 Task: Use the formula "DAY" in spreadsheet "Project portfolio".
Action: Mouse moved to (333, 333)
Screenshot: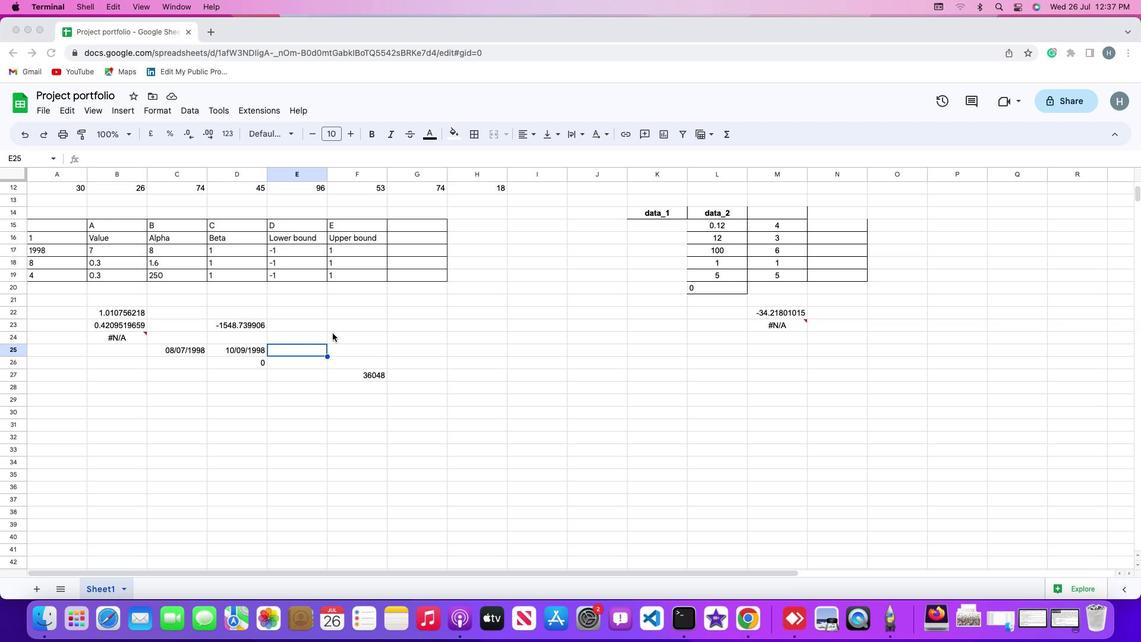 
Action: Mouse pressed left at (333, 333)
Screenshot: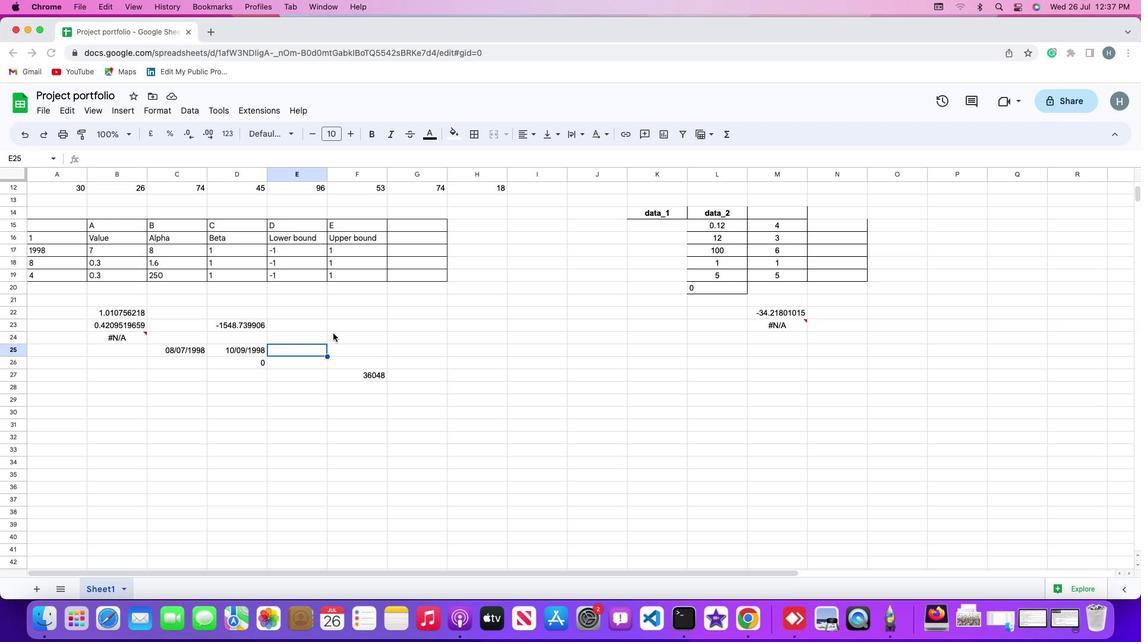 
Action: Mouse moved to (334, 334)
Screenshot: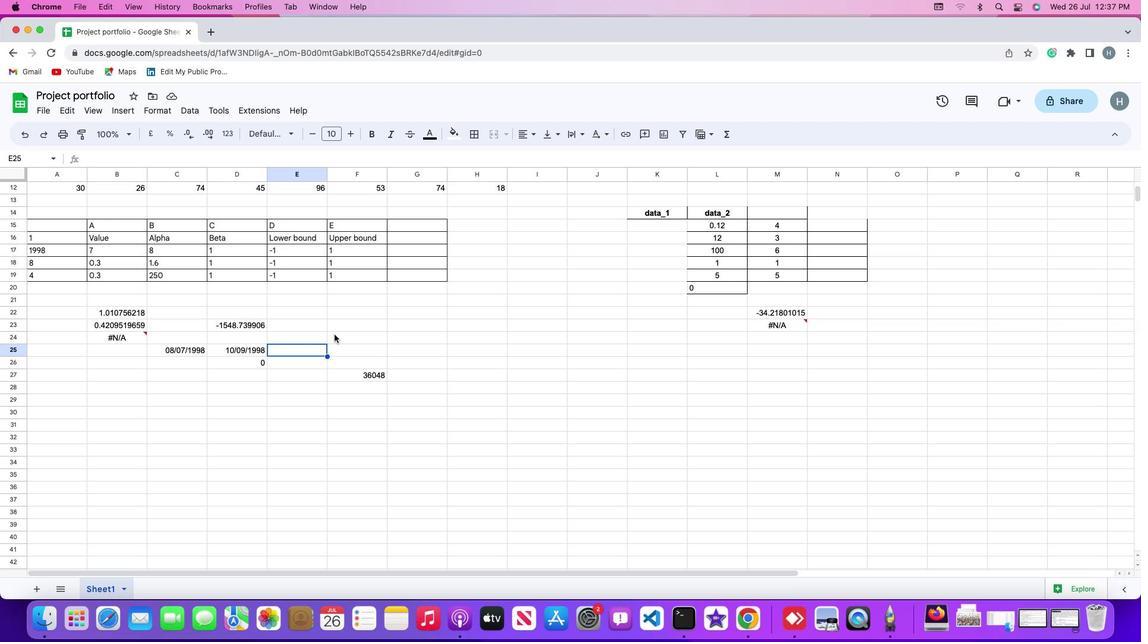 
Action: Mouse pressed left at (334, 334)
Screenshot: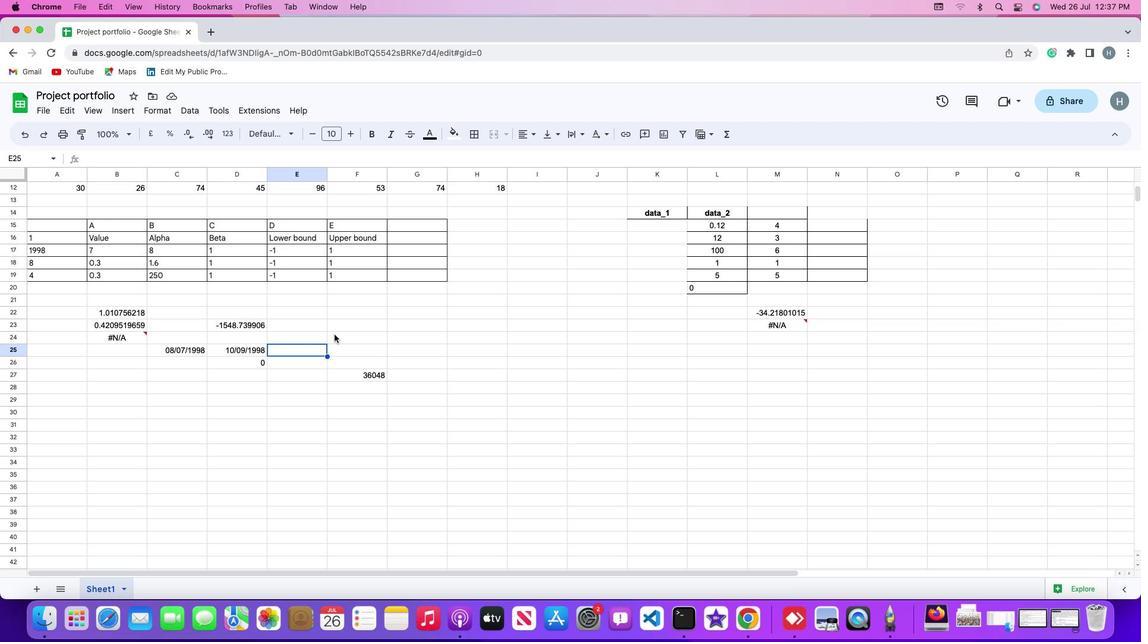 
Action: Mouse moved to (127, 107)
Screenshot: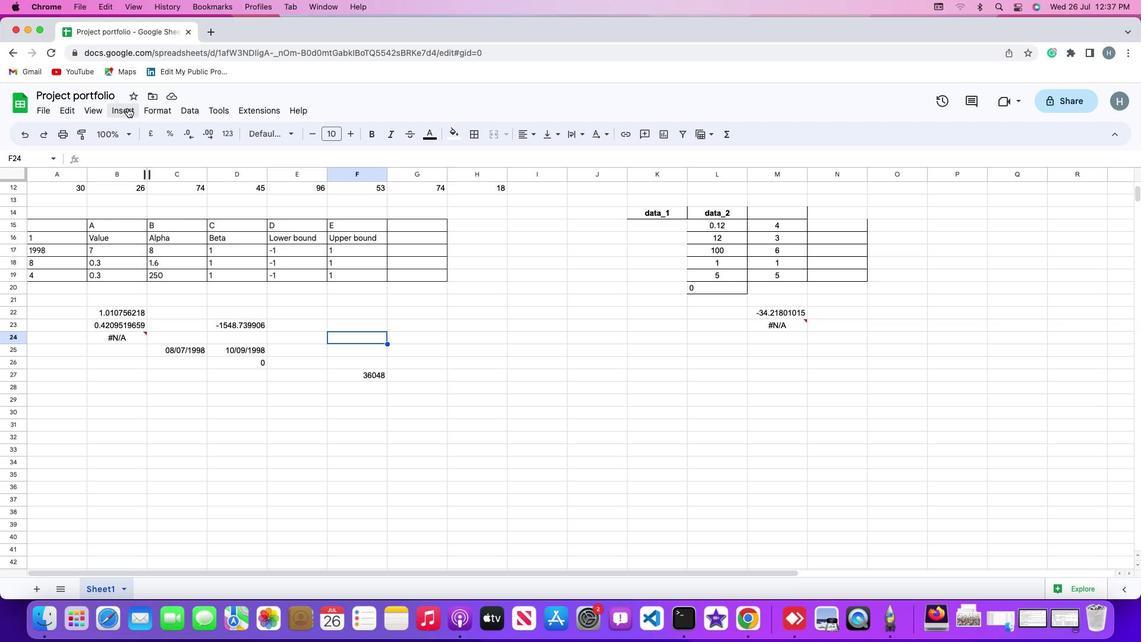 
Action: Mouse pressed left at (127, 107)
Screenshot: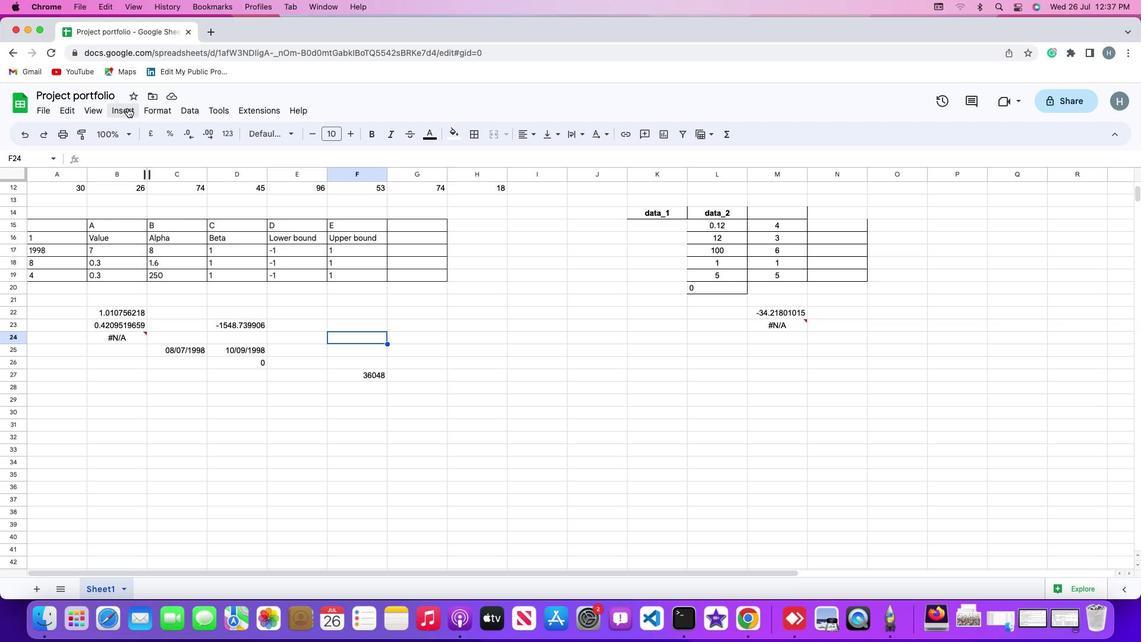 
Action: Mouse moved to (190, 300)
Screenshot: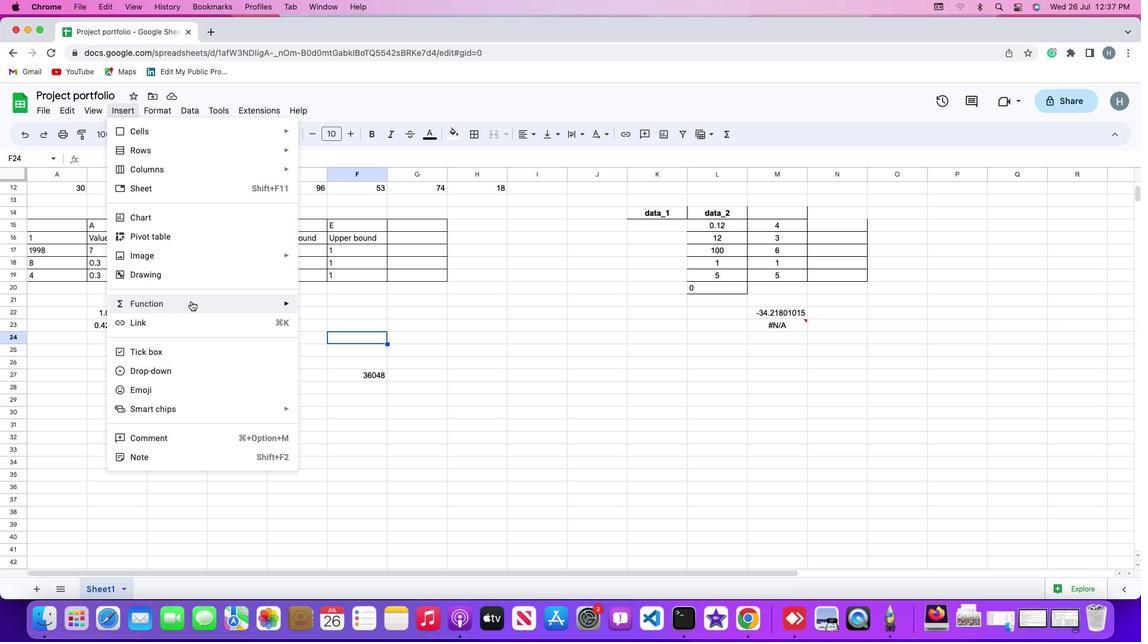 
Action: Mouse pressed left at (190, 300)
Screenshot: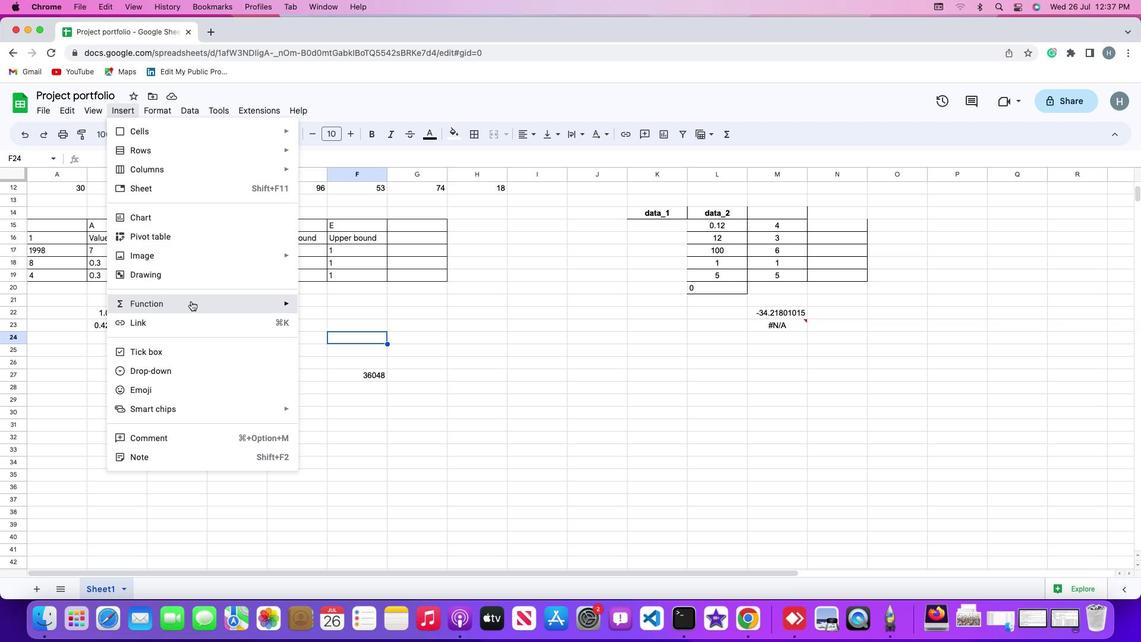 
Action: Mouse moved to (384, 240)
Screenshot: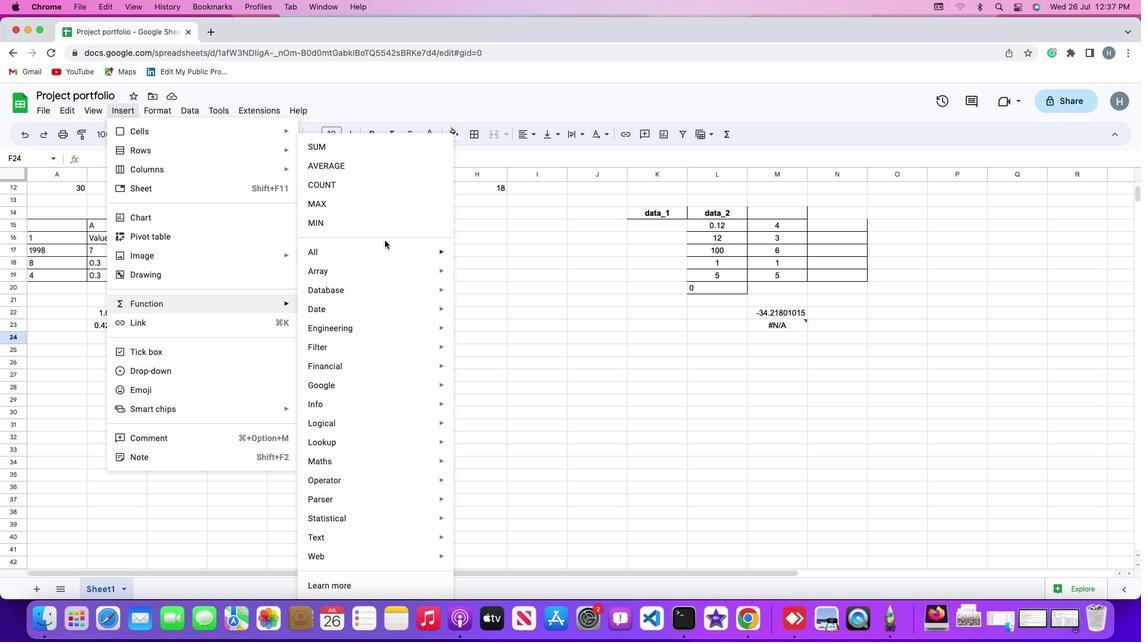 
Action: Mouse pressed left at (384, 240)
Screenshot: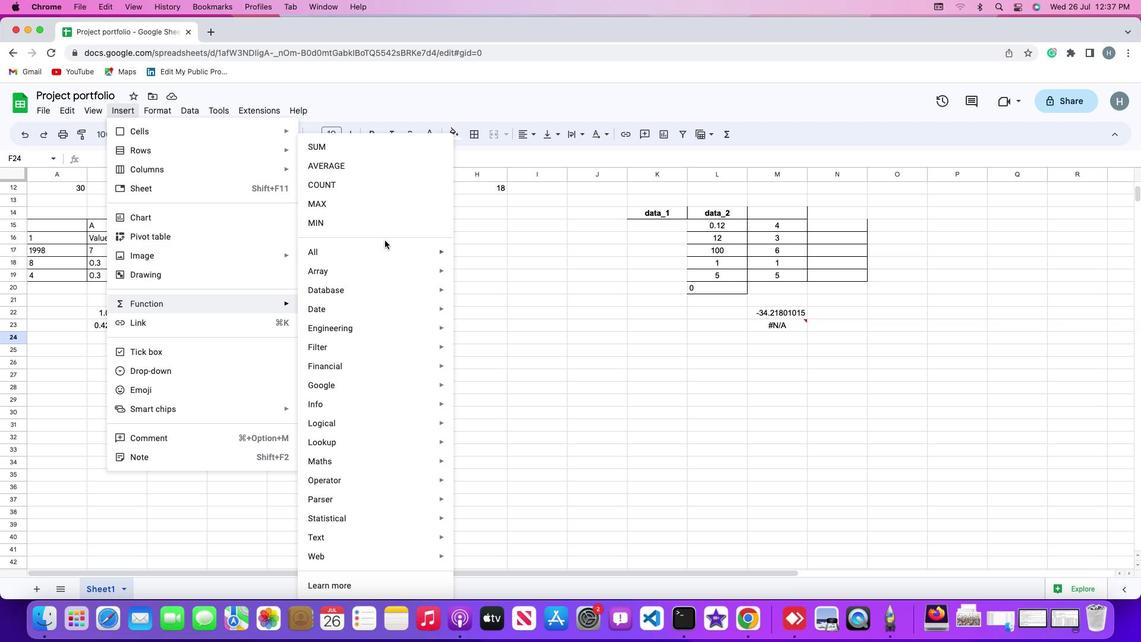 
Action: Mouse moved to (378, 249)
Screenshot: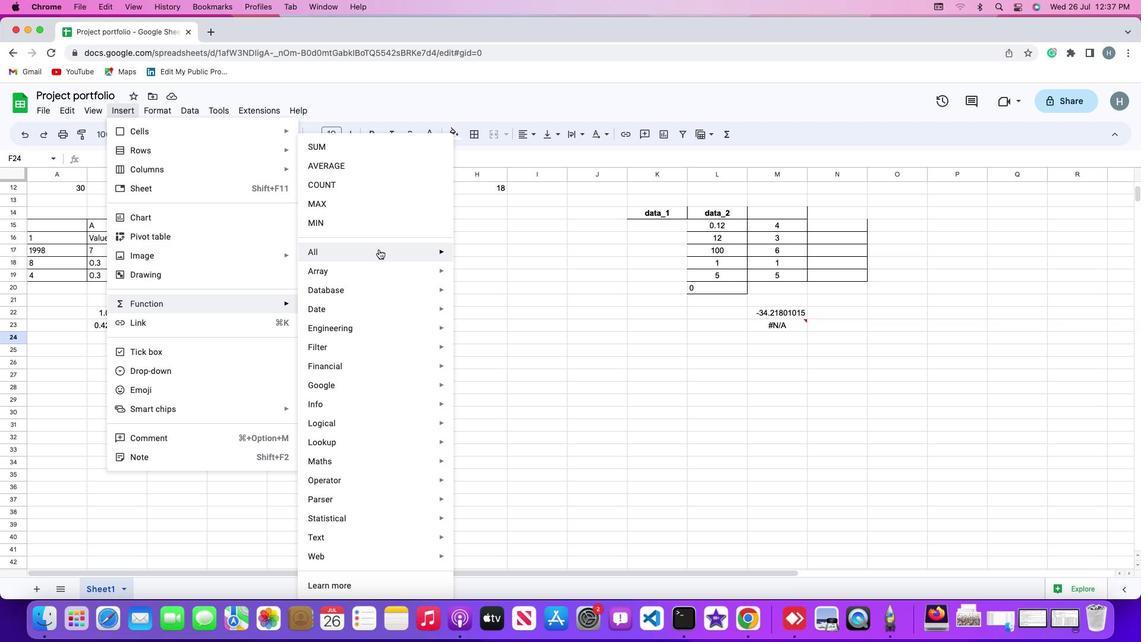 
Action: Mouse pressed left at (378, 249)
Screenshot: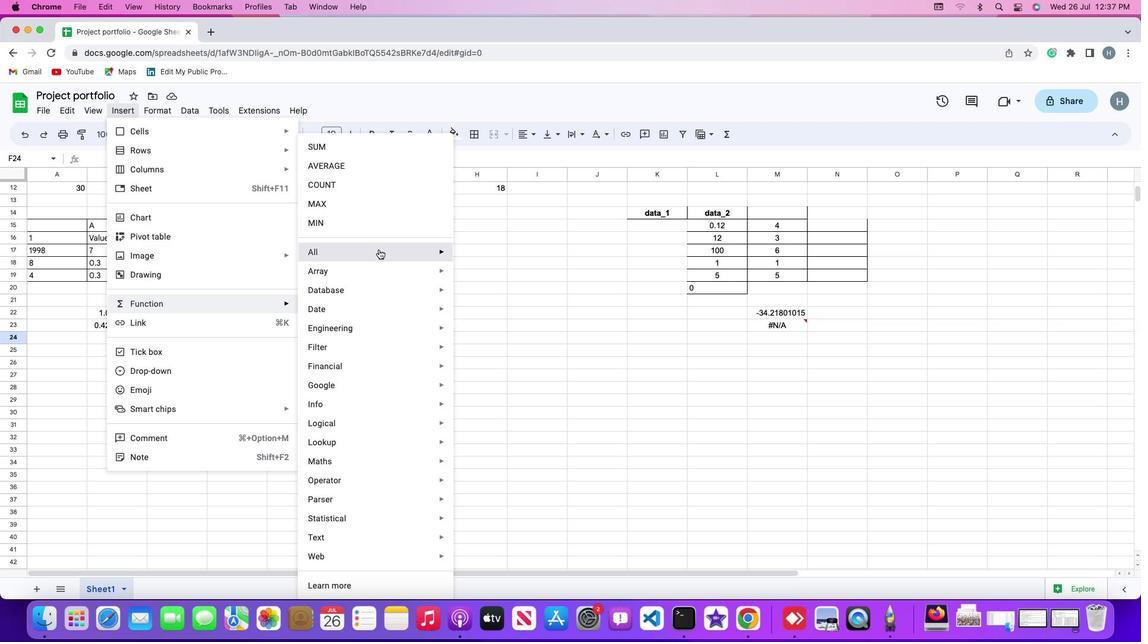 
Action: Mouse moved to (495, 488)
Screenshot: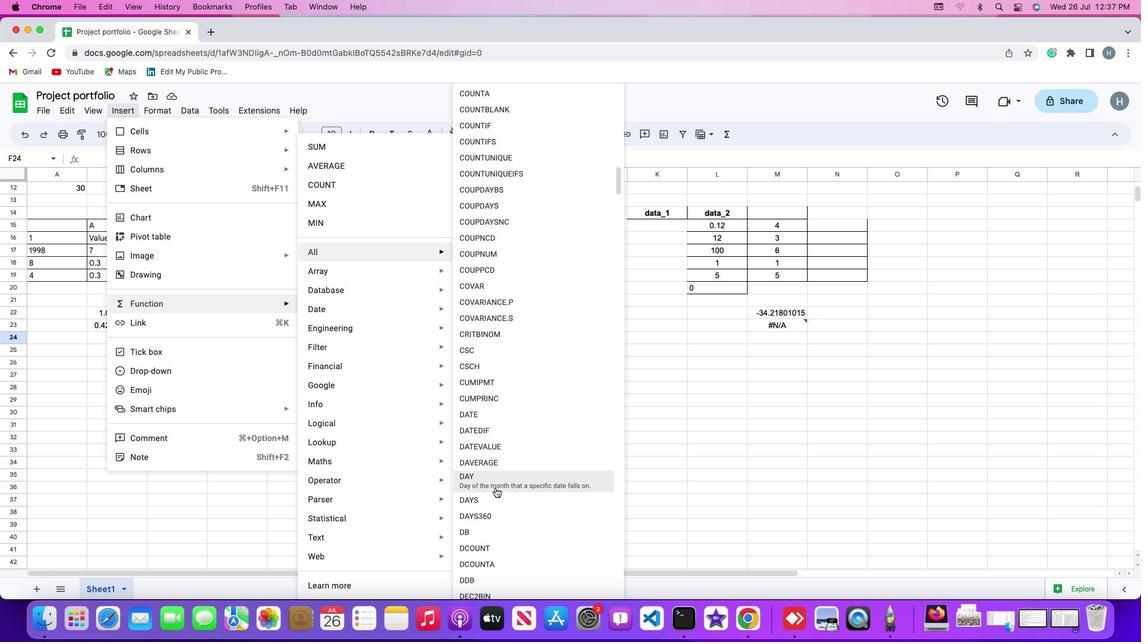 
Action: Mouse pressed left at (495, 488)
Screenshot: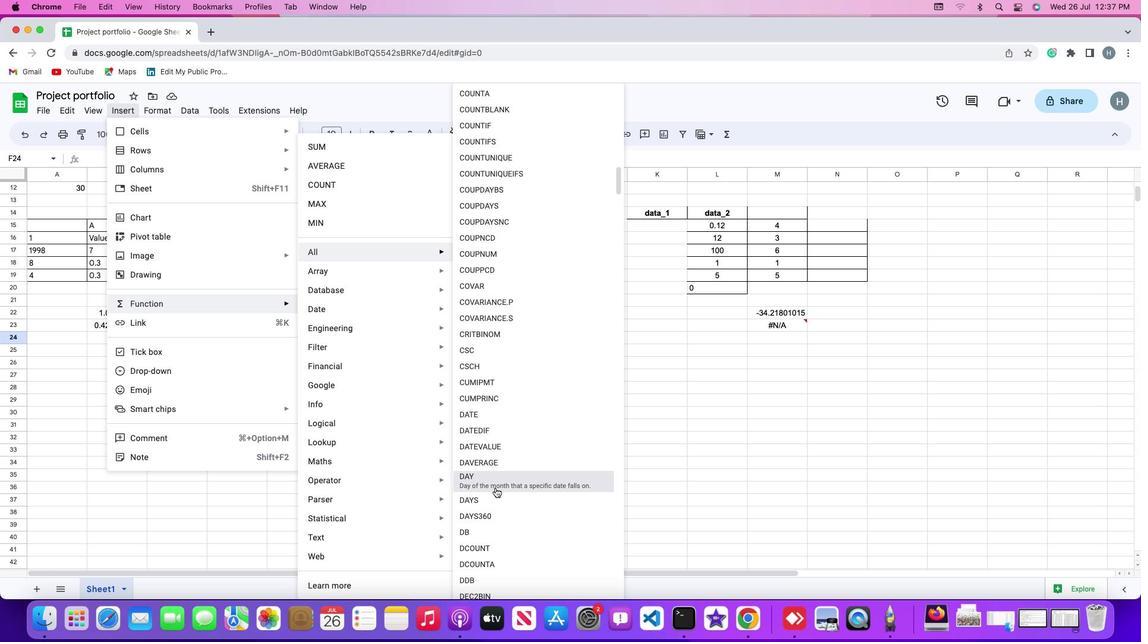 
Action: Mouse moved to (195, 350)
Screenshot: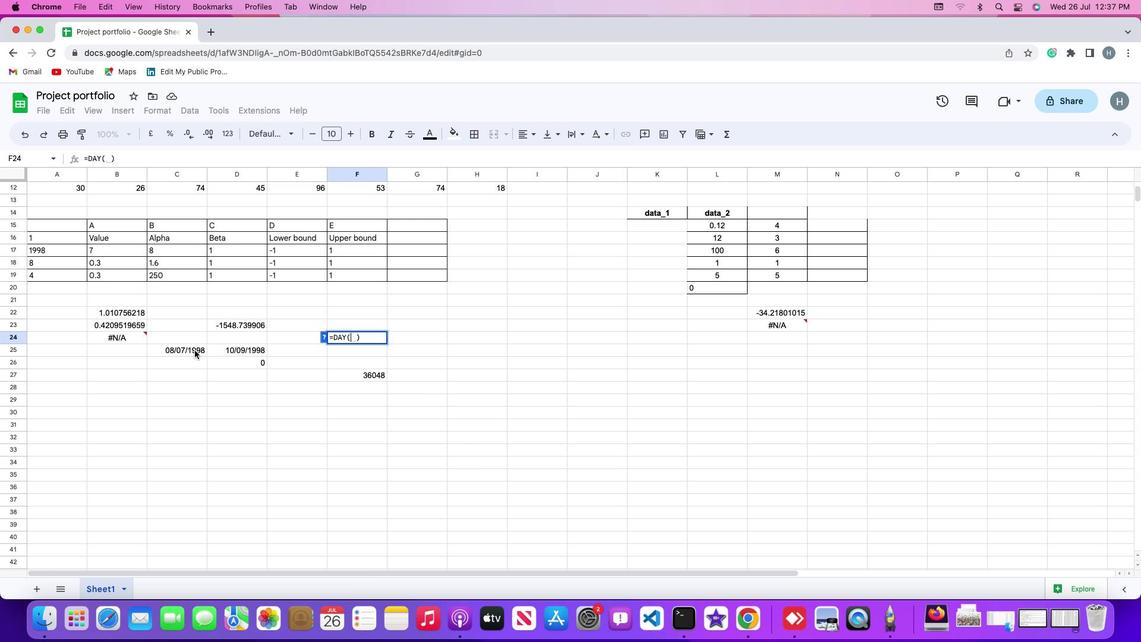 
Action: Mouse pressed left at (195, 350)
Screenshot: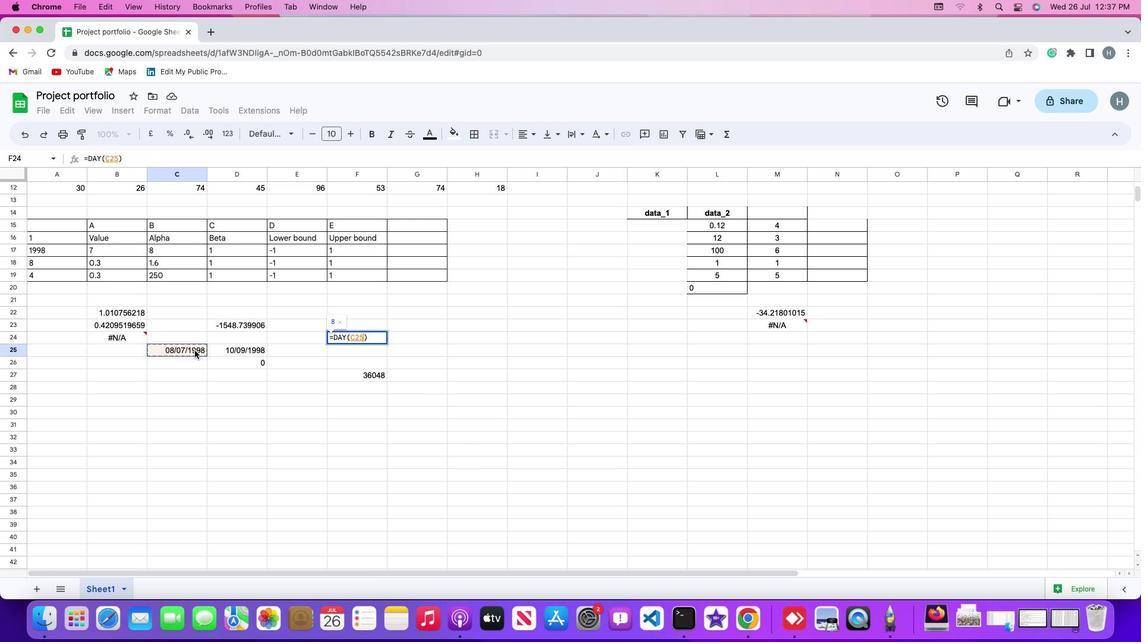 
Action: Key pressed Key.enter
Screenshot: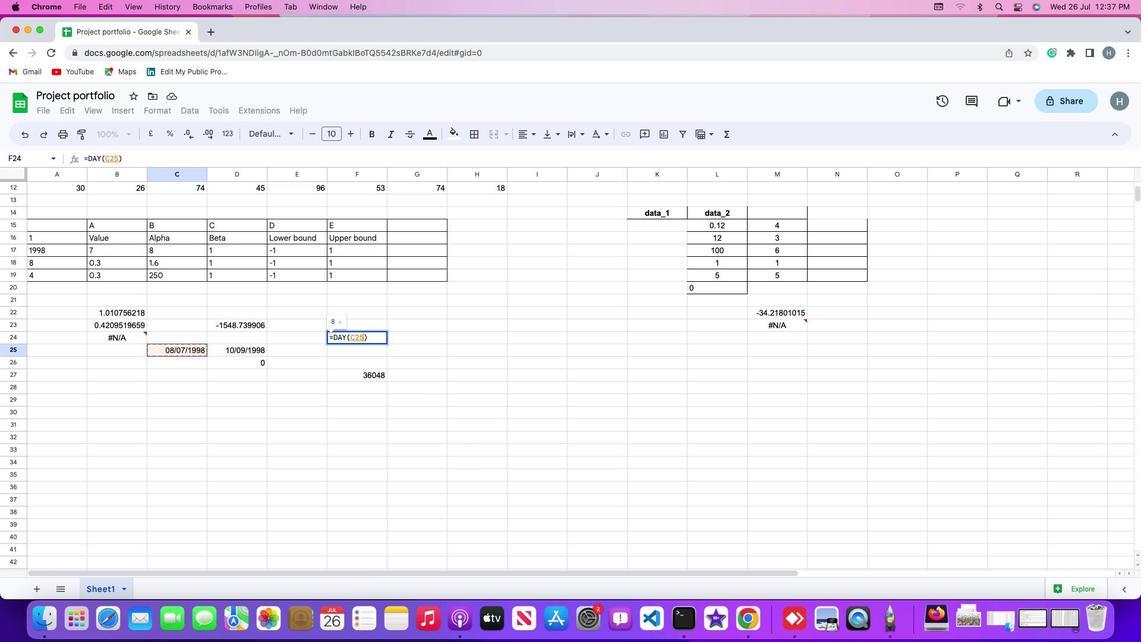 
